 Task: Sort the products by best match.
Action: Mouse moved to (24, 96)
Screenshot: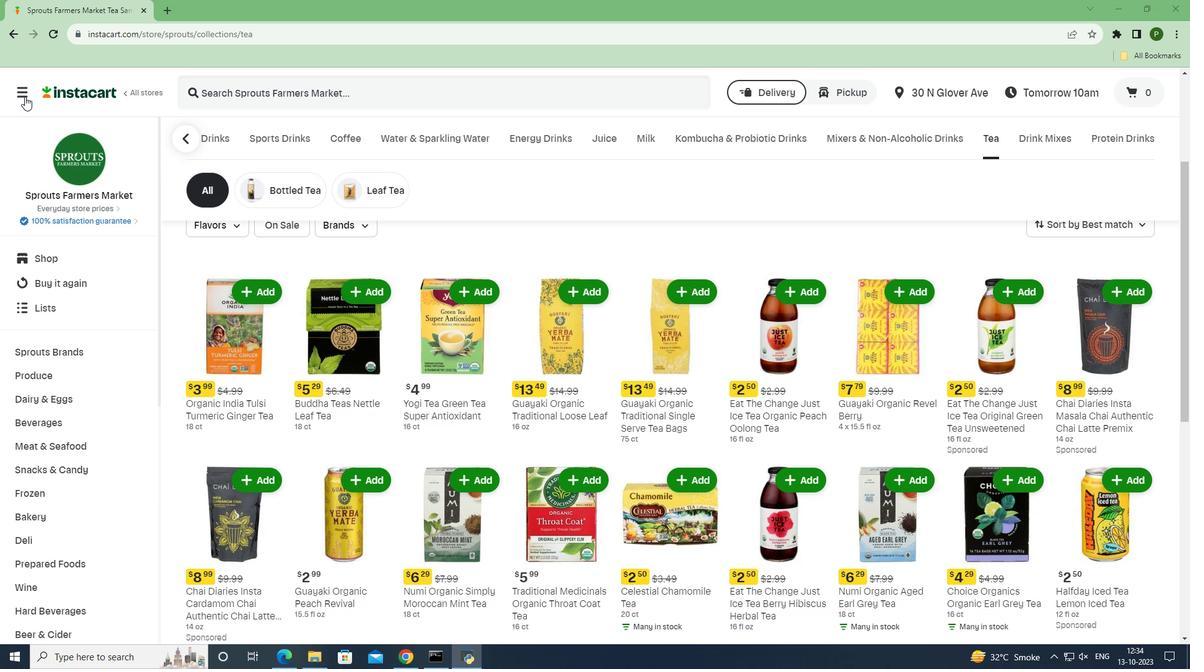 
Action: Mouse pressed left at (24, 96)
Screenshot: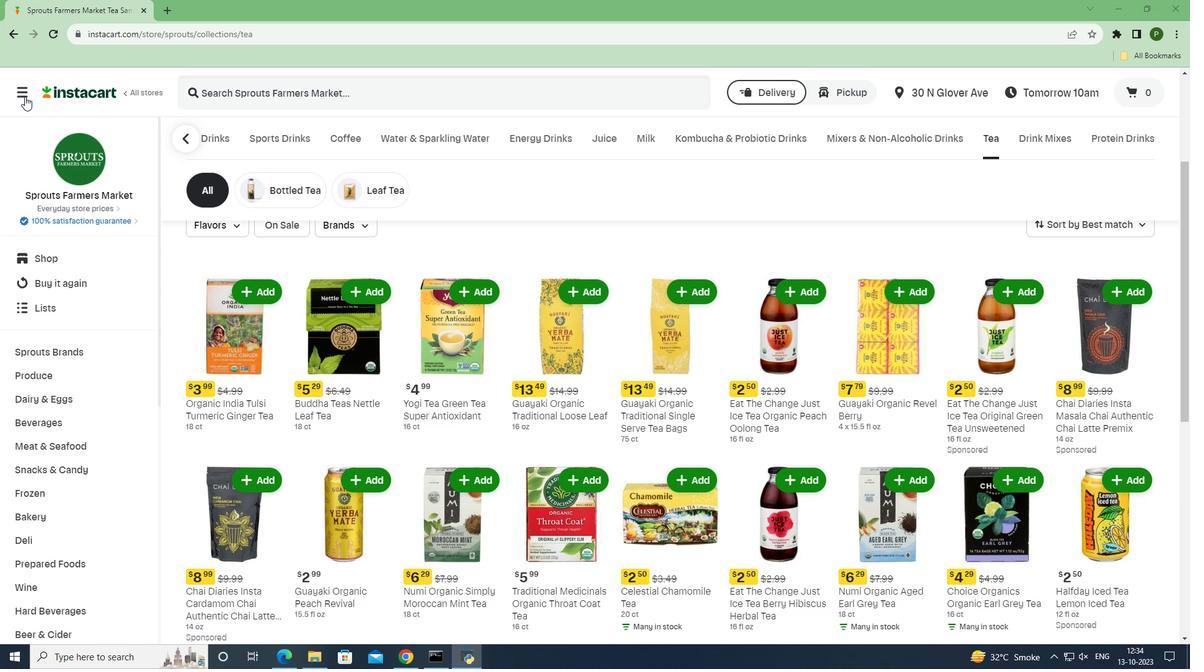 
Action: Mouse moved to (42, 331)
Screenshot: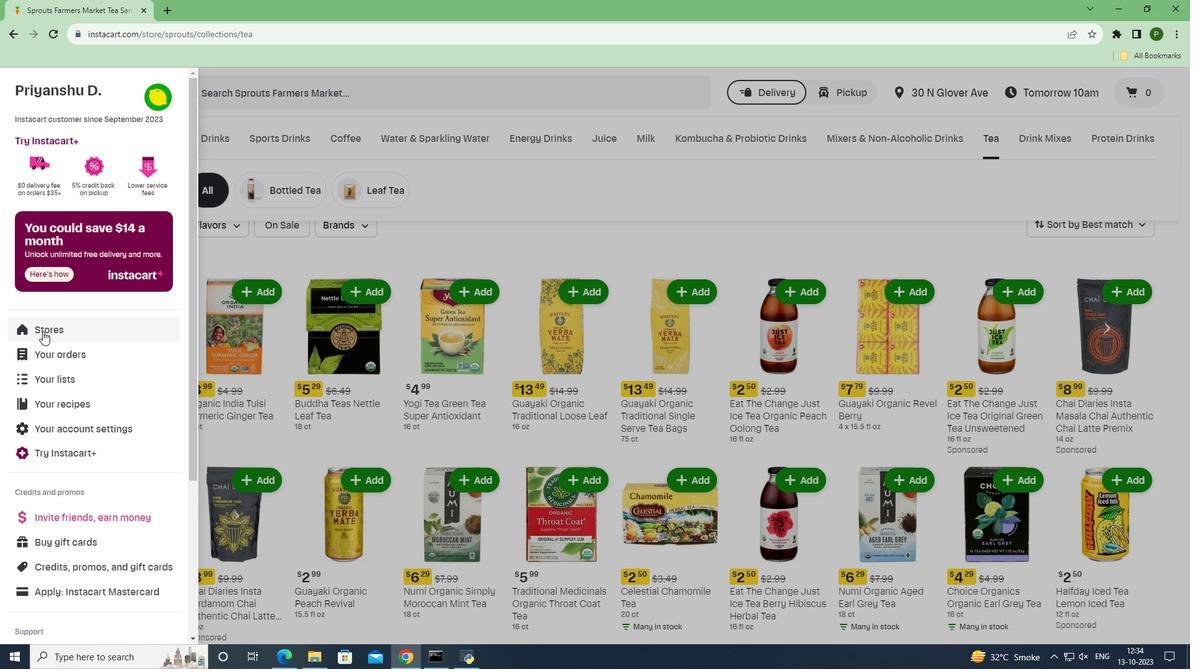 
Action: Mouse pressed left at (42, 331)
Screenshot: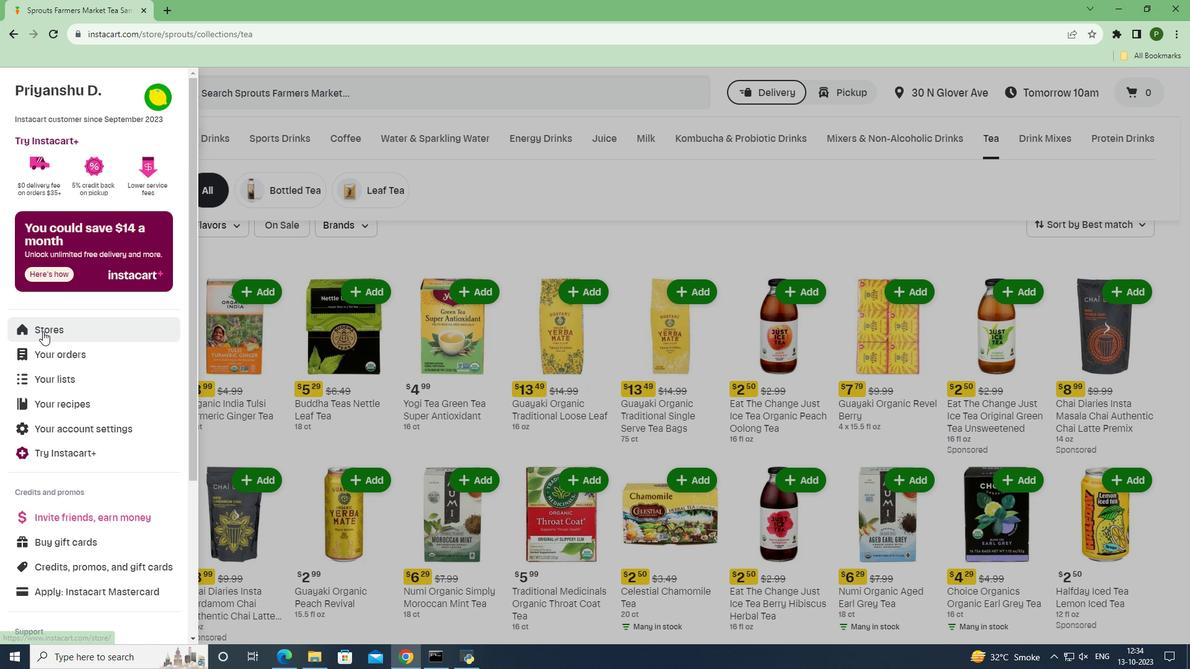 
Action: Mouse moved to (287, 134)
Screenshot: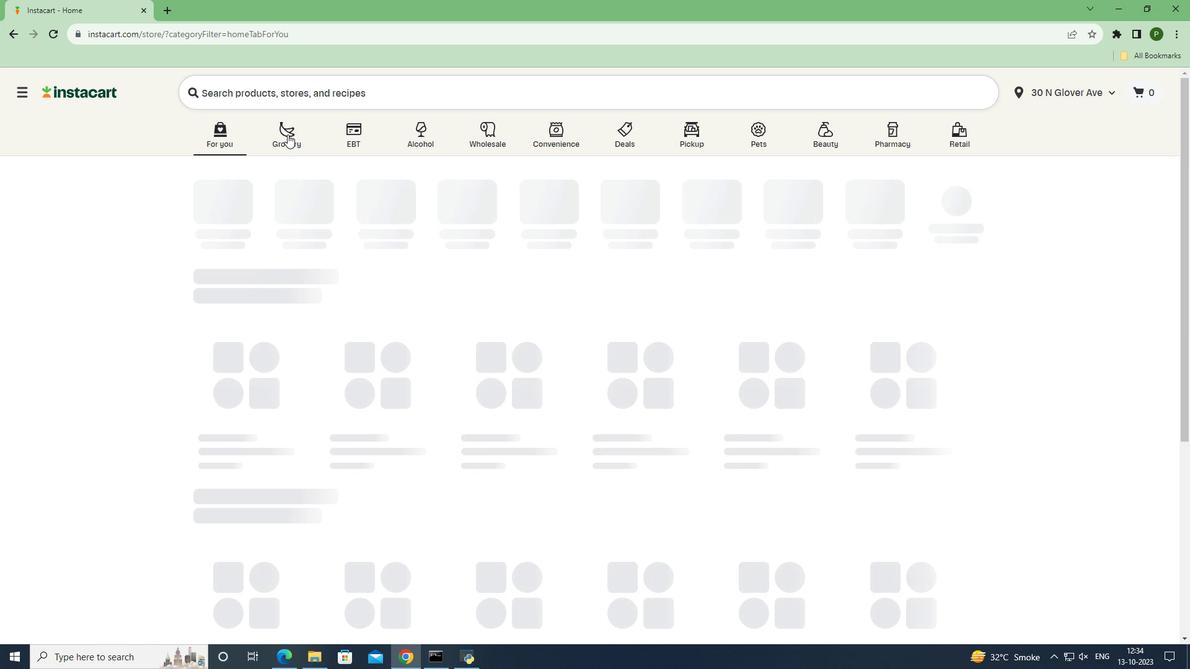 
Action: Mouse pressed left at (287, 134)
Screenshot: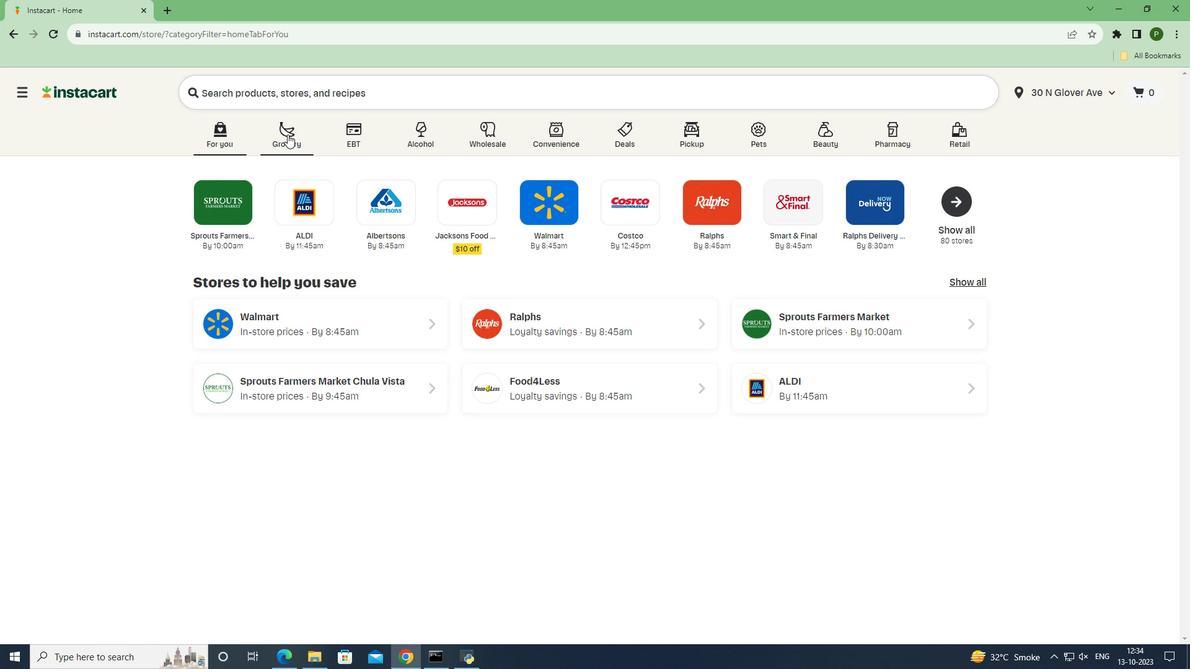 
Action: Mouse moved to (757, 290)
Screenshot: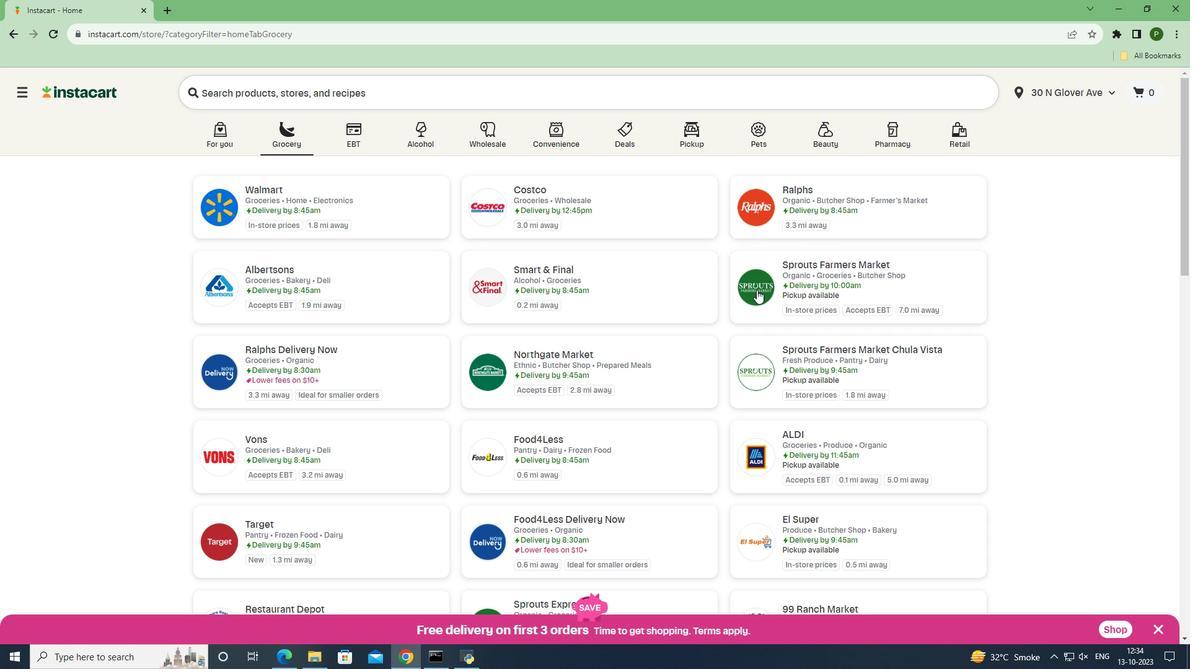 
Action: Mouse pressed left at (757, 290)
Screenshot: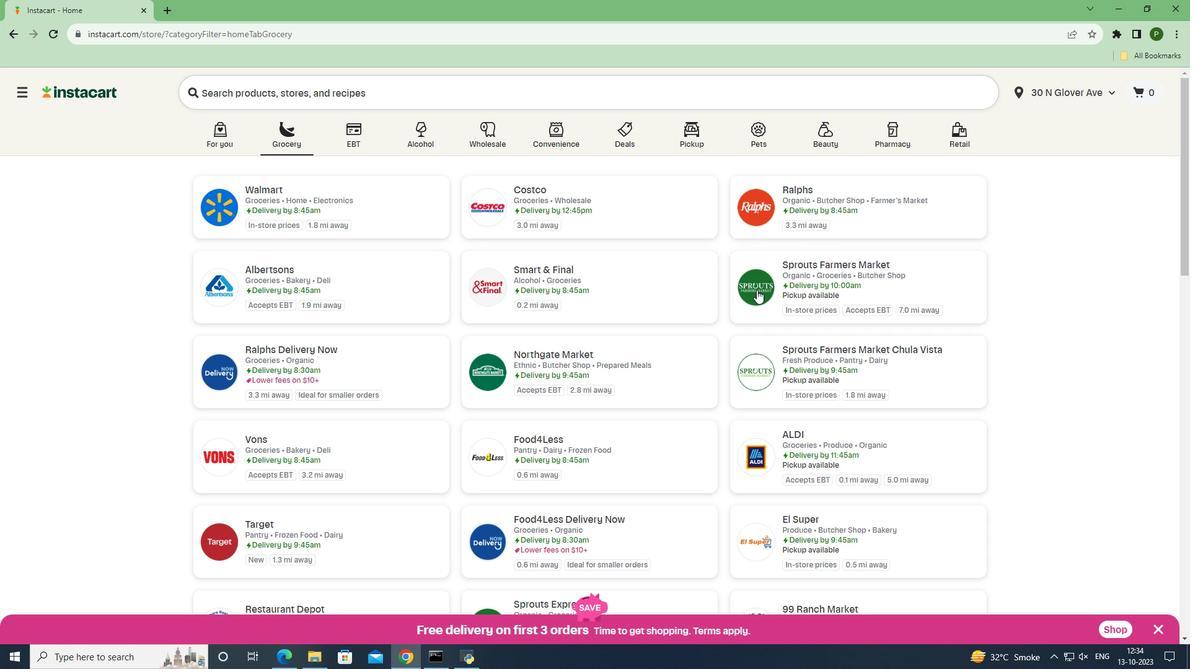 
Action: Mouse moved to (81, 420)
Screenshot: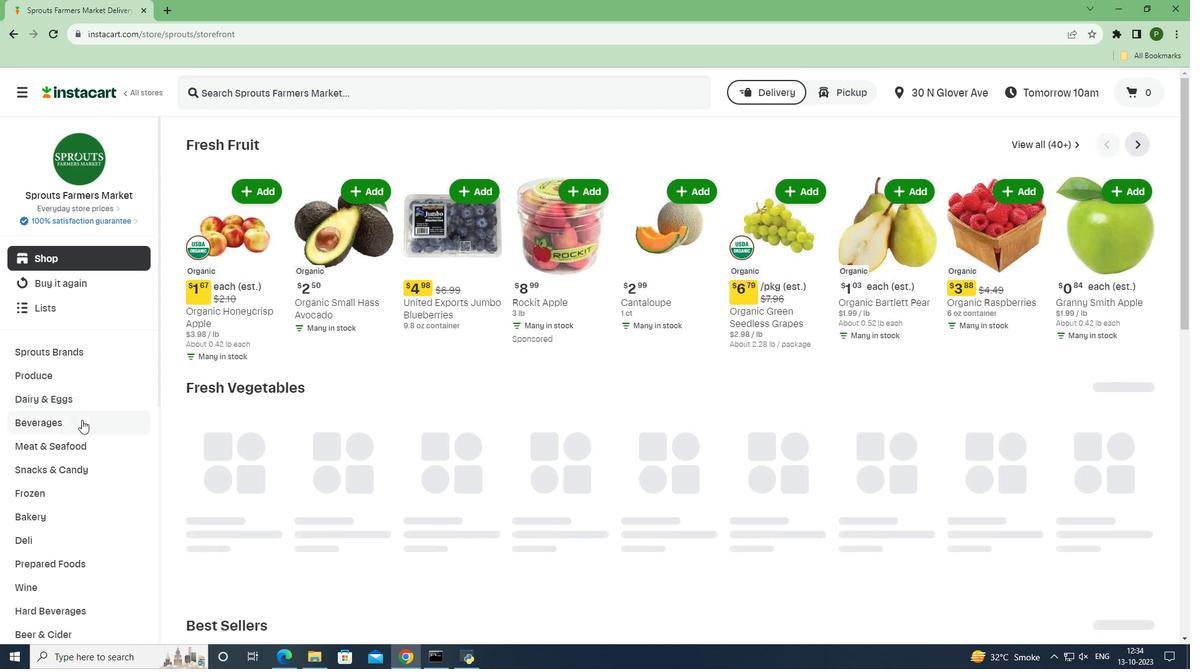 
Action: Mouse pressed left at (81, 420)
Screenshot: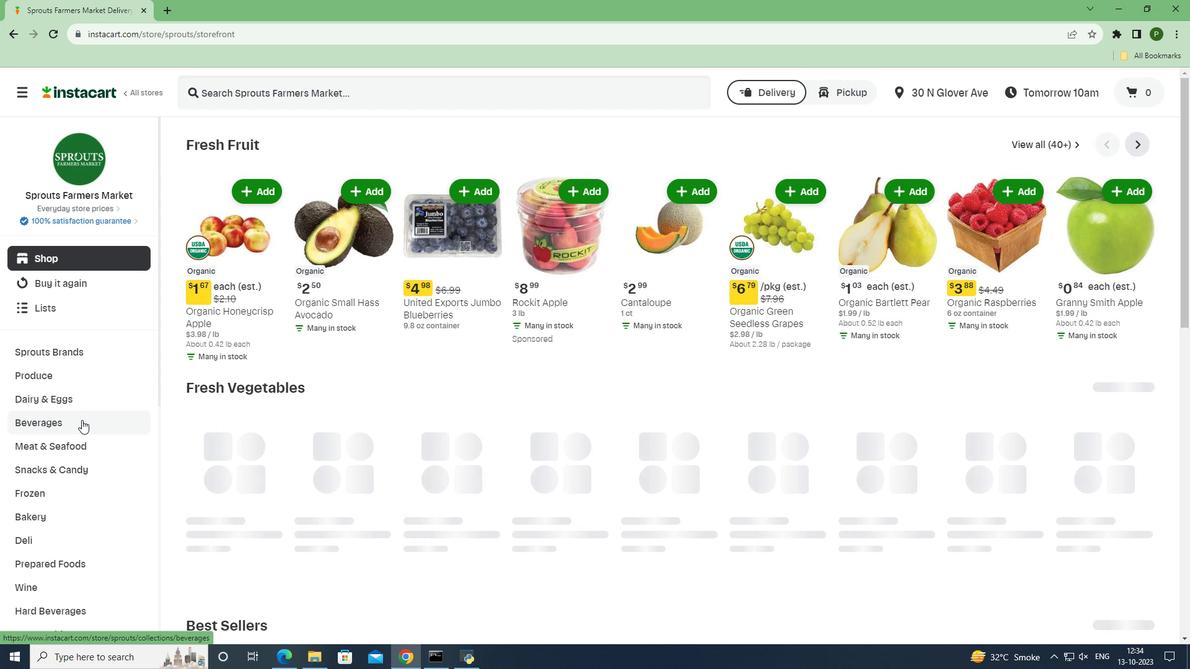 
Action: Mouse moved to (1074, 304)
Screenshot: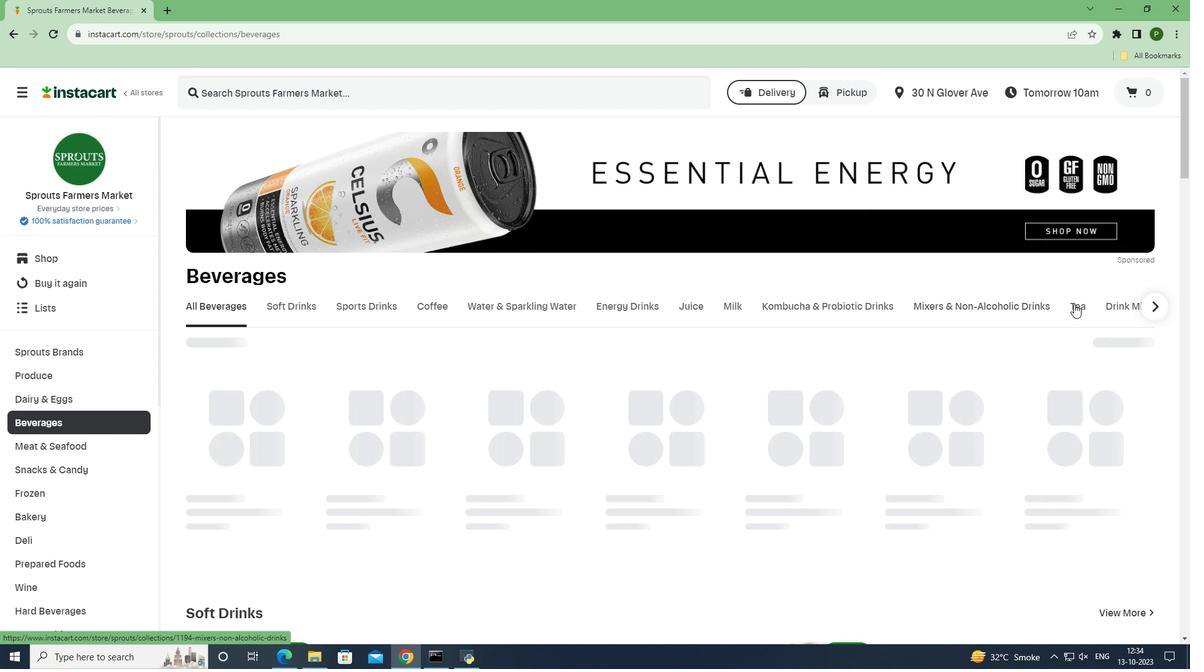 
Action: Mouse pressed left at (1074, 304)
Screenshot: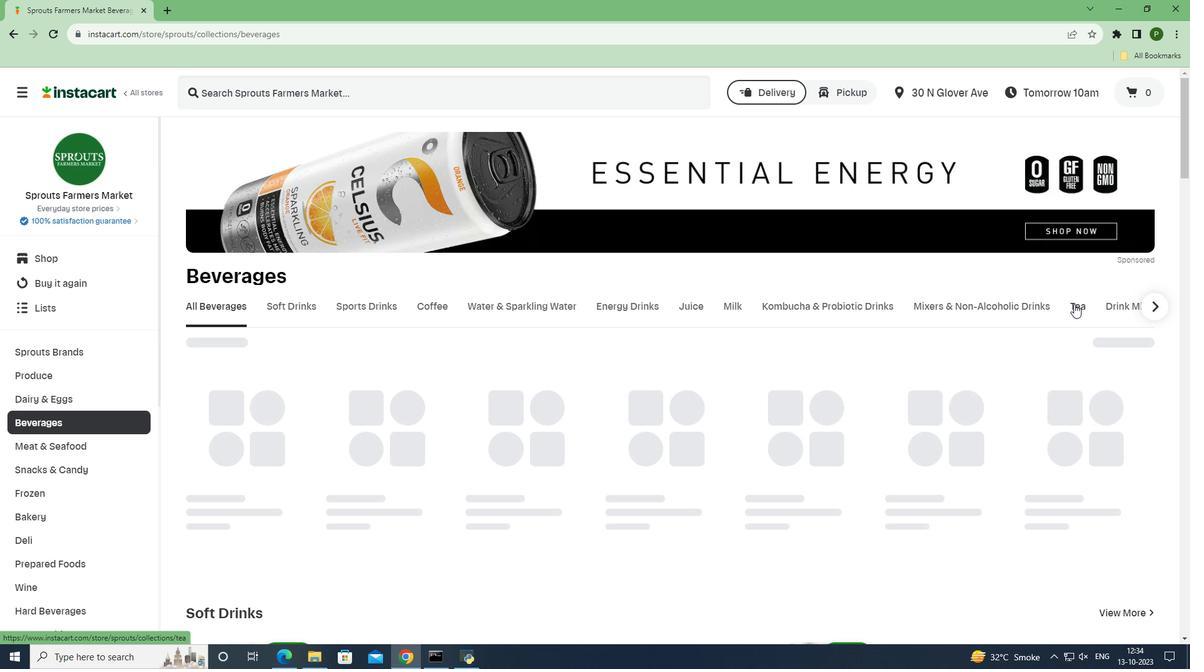 
Action: Mouse moved to (657, 400)
Screenshot: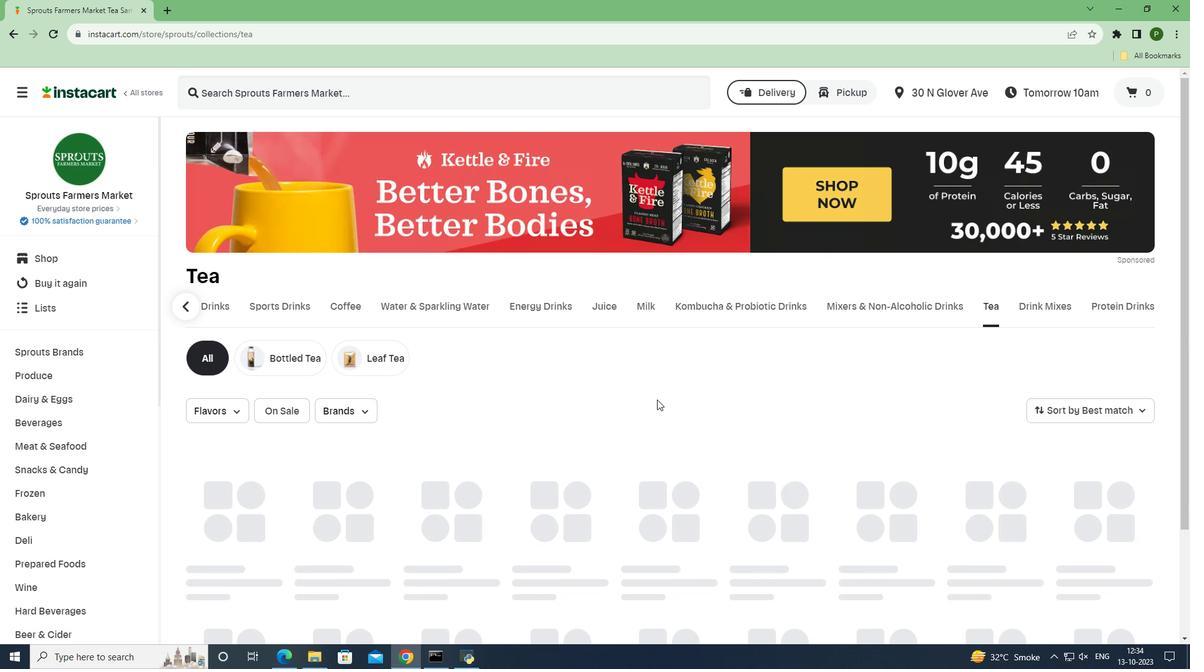 
Action: Mouse scrolled (657, 399) with delta (0, 0)
Screenshot: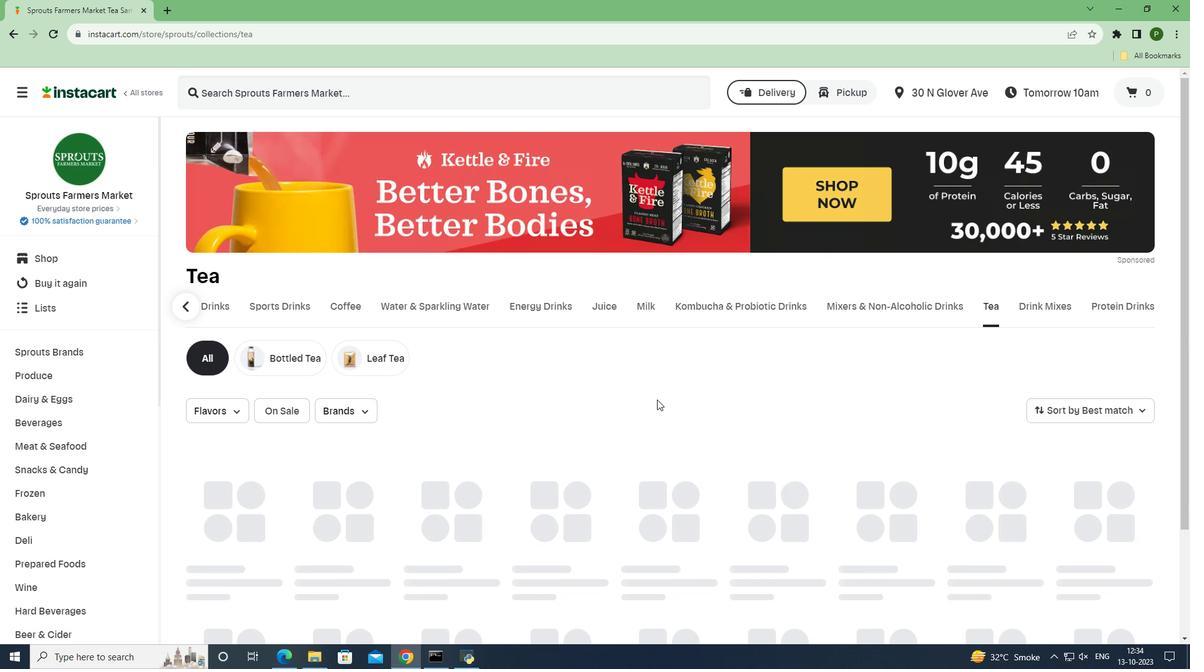 
Action: Mouse scrolled (657, 399) with delta (0, 0)
Screenshot: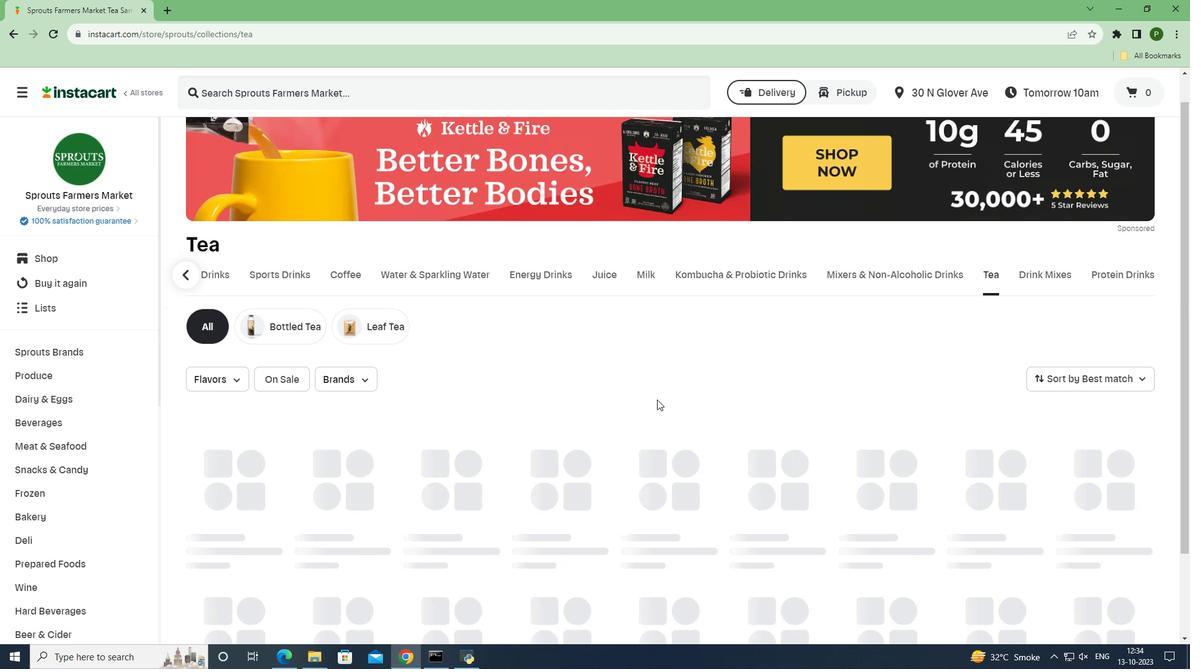 
Action: Mouse moved to (698, 388)
Screenshot: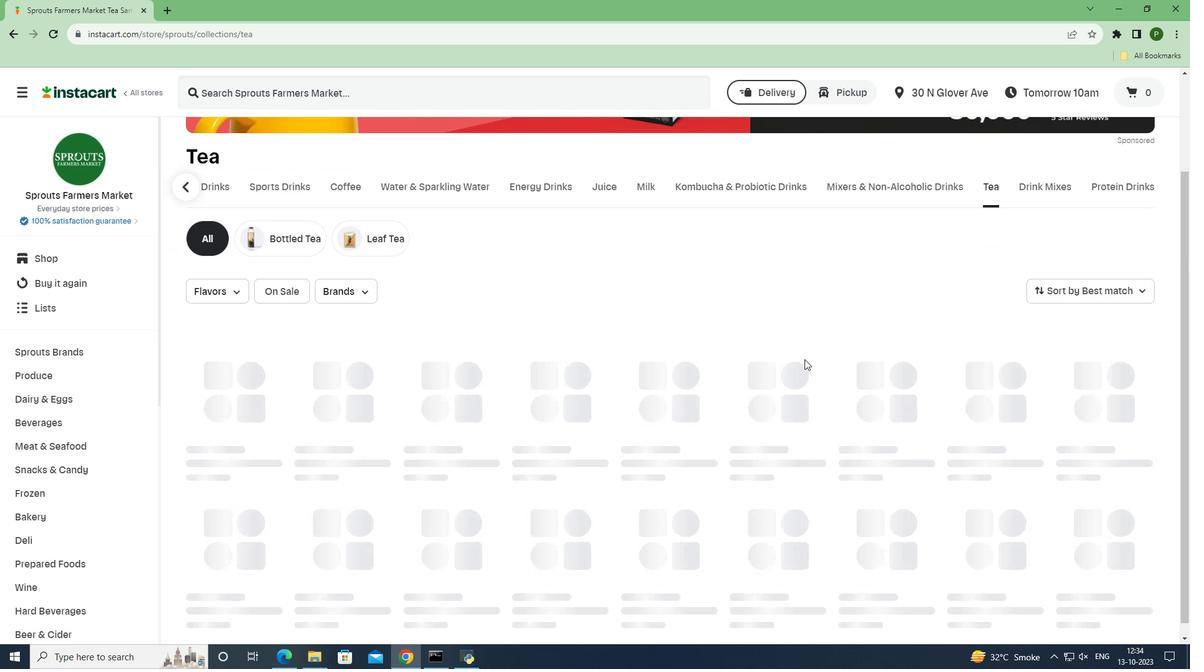 
Action: Mouse scrolled (698, 389) with delta (0, 0)
Screenshot: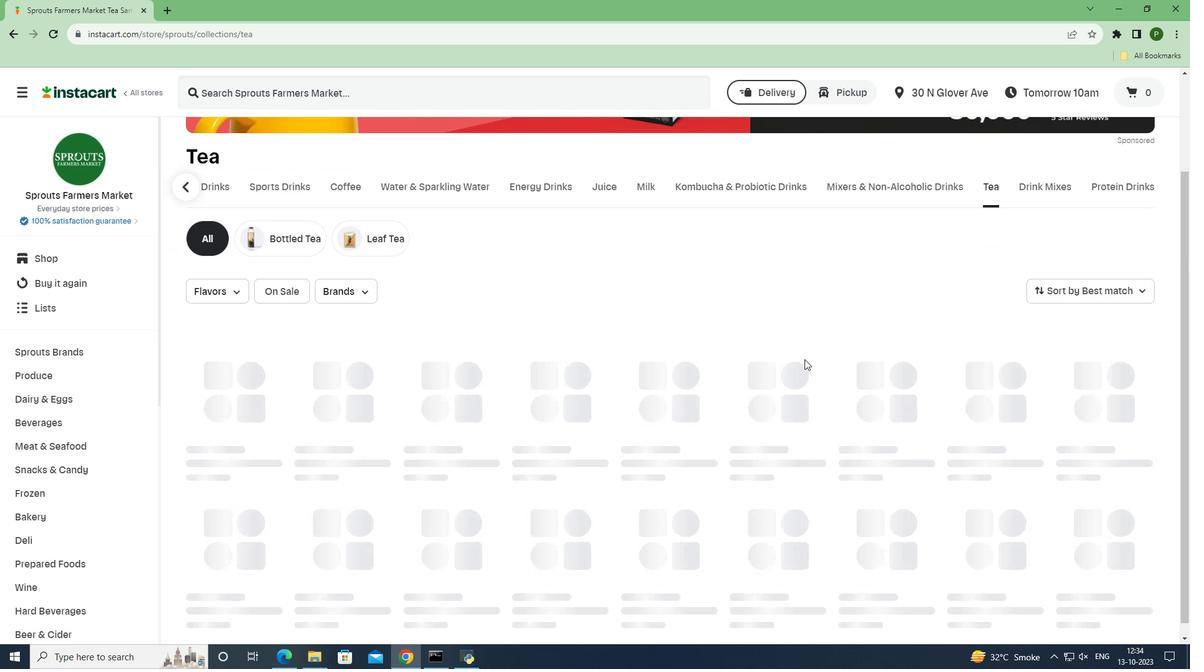 
Action: Mouse moved to (1079, 348)
Screenshot: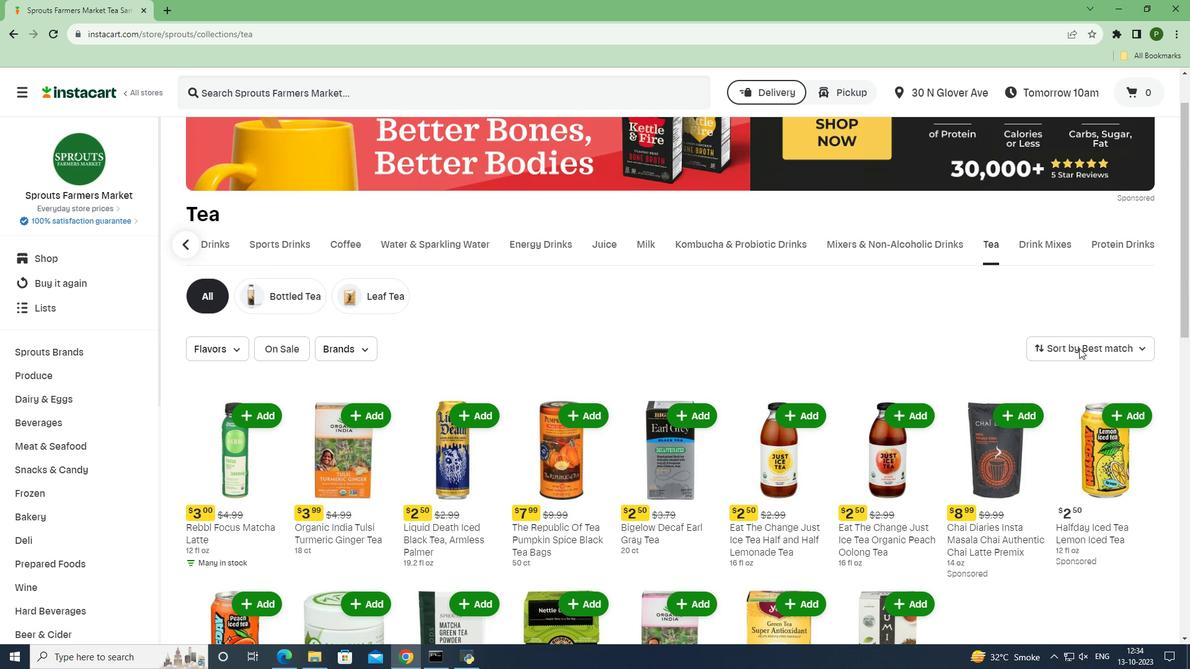 
Action: Mouse pressed left at (1079, 348)
Screenshot: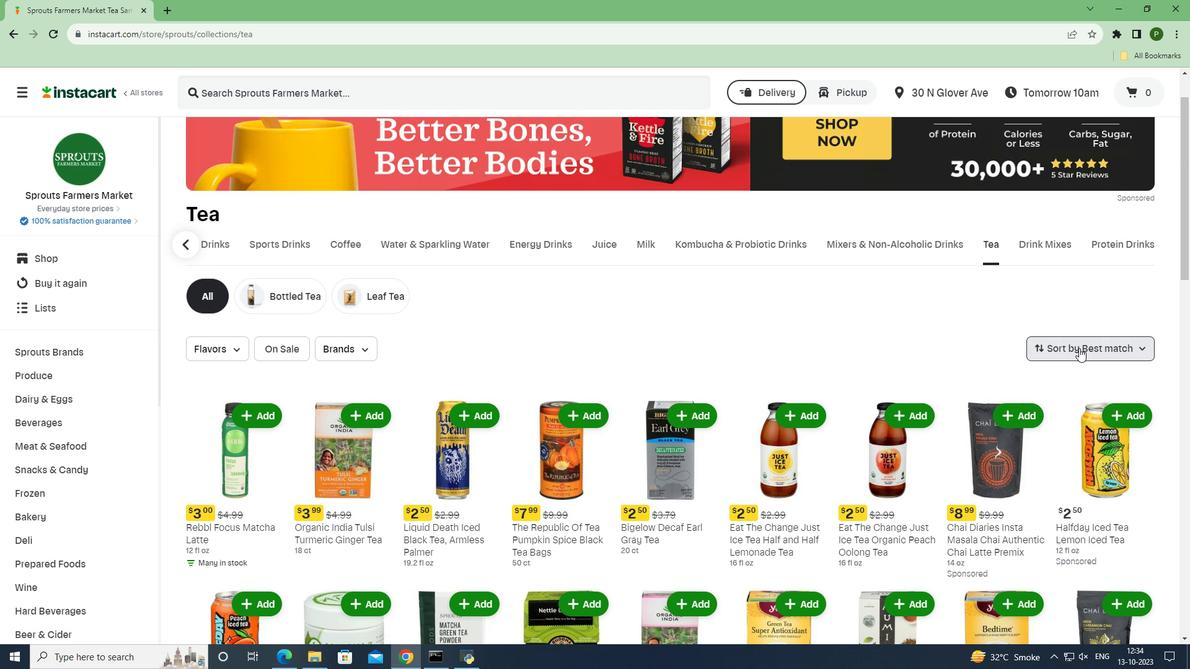 
Action: Mouse moved to (1078, 386)
Screenshot: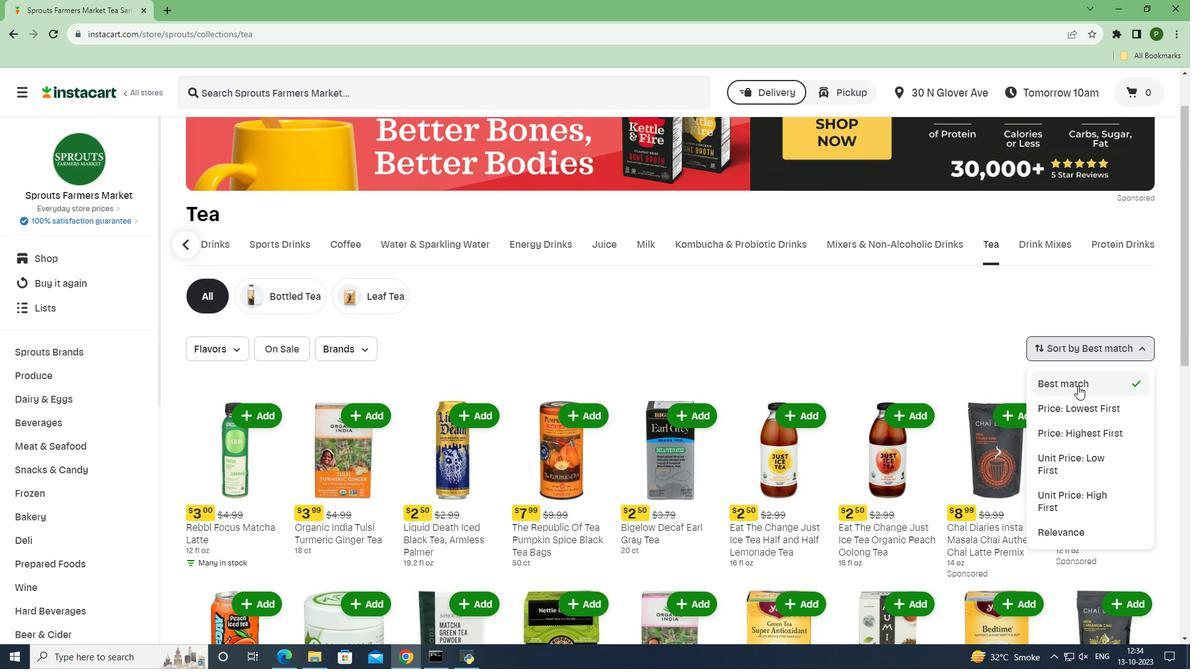
Action: Mouse pressed left at (1078, 386)
Screenshot: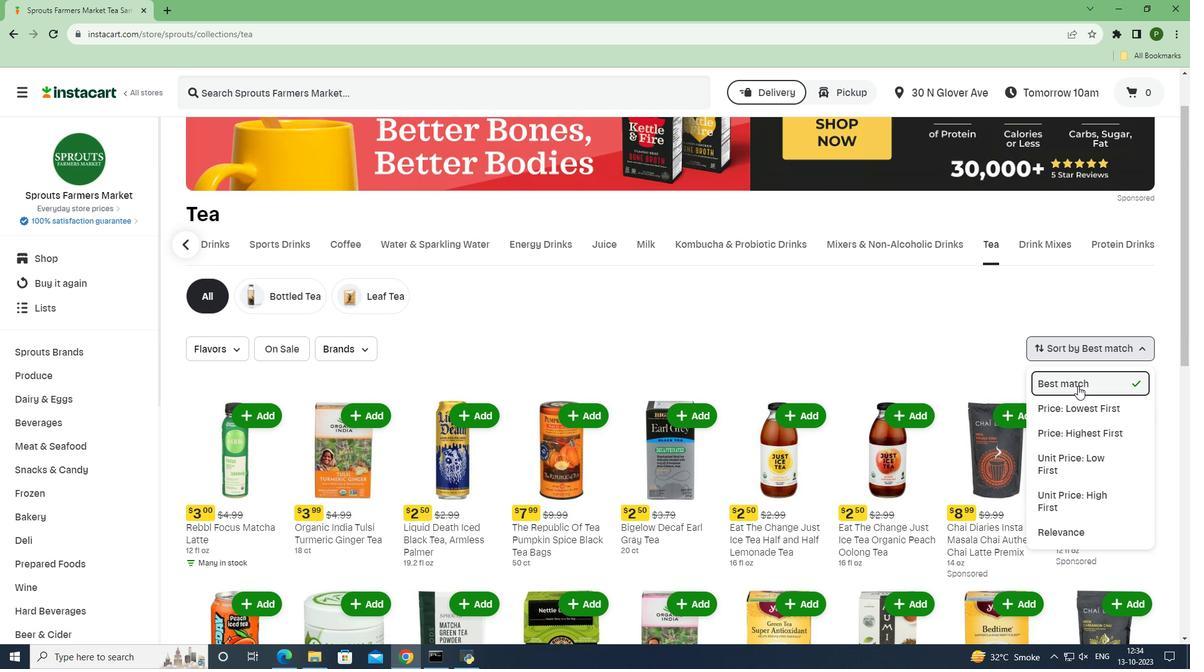 
Action: Mouse moved to (878, 378)
Screenshot: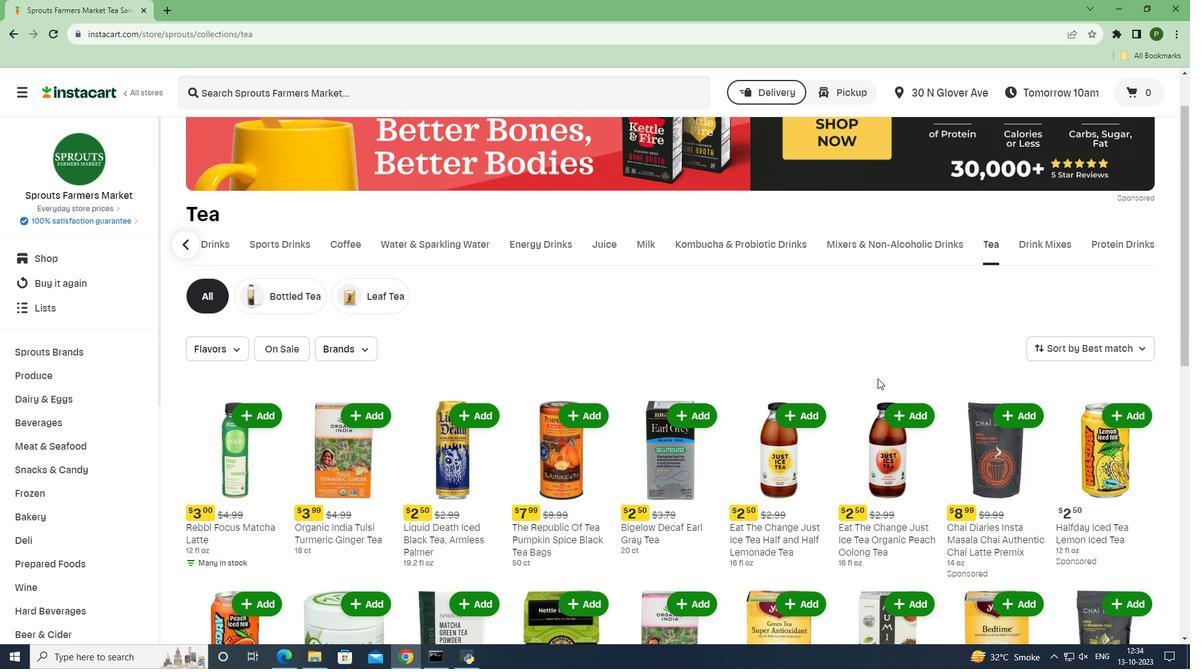
